 Task: Add the task  Implement a new remote desktop solution for a company's employees to the section API Security Sprint in the project AgileDeck and add a Due Date to the respective task as 2023/11/22
Action: Mouse moved to (22, 359)
Screenshot: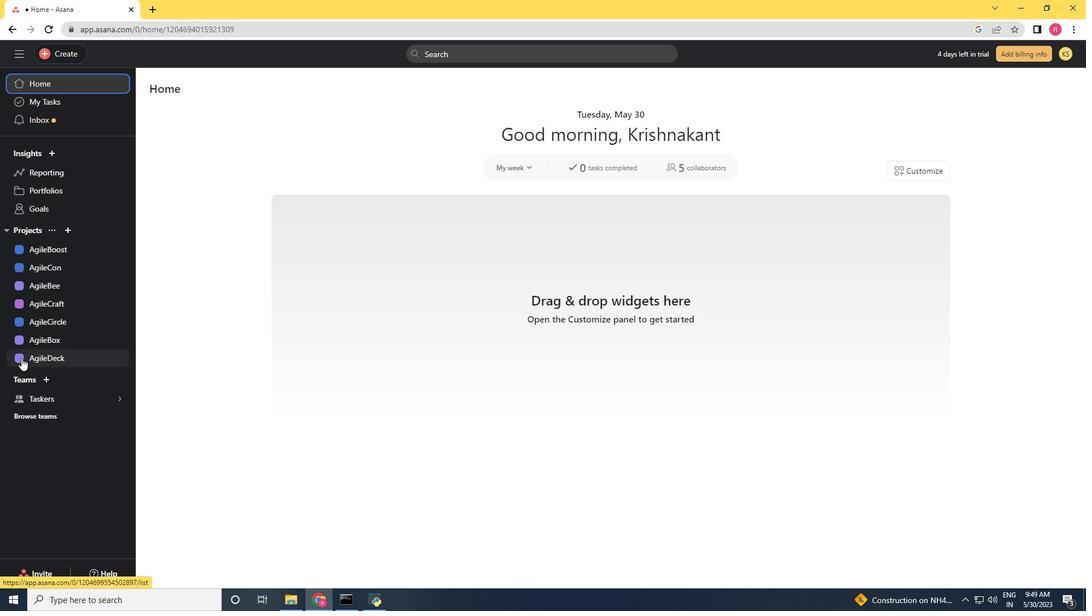 
Action: Mouse pressed left at (22, 359)
Screenshot: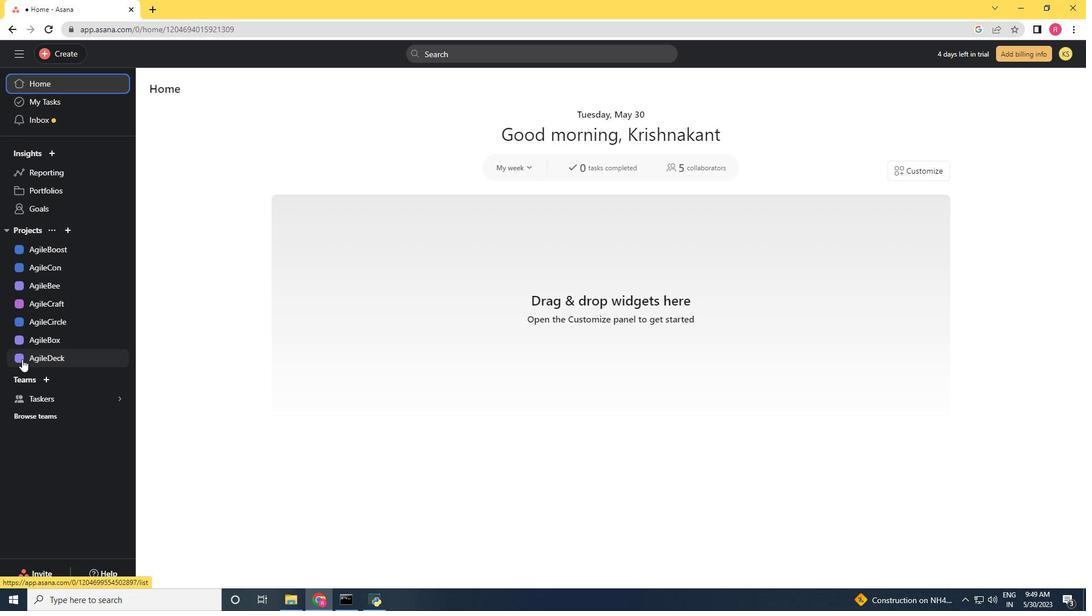 
Action: Mouse moved to (629, 251)
Screenshot: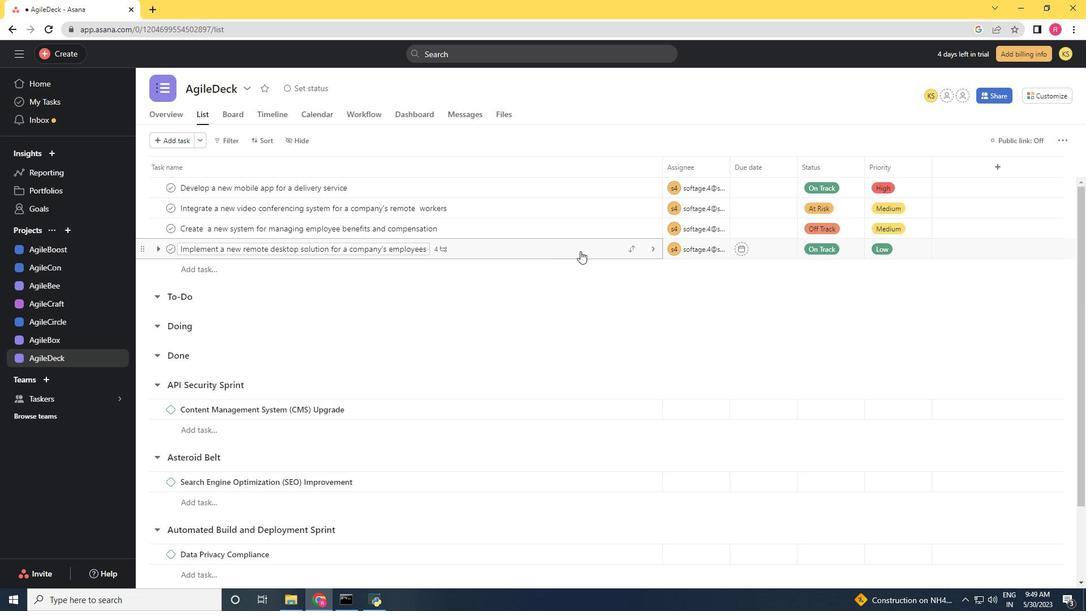 
Action: Mouse pressed left at (629, 251)
Screenshot: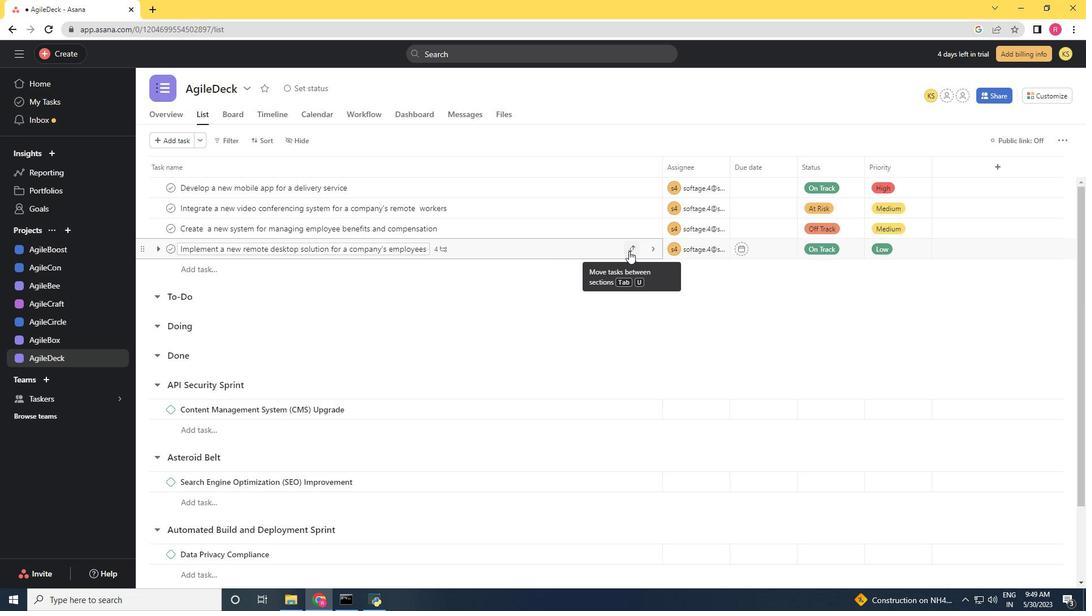
Action: Mouse moved to (525, 383)
Screenshot: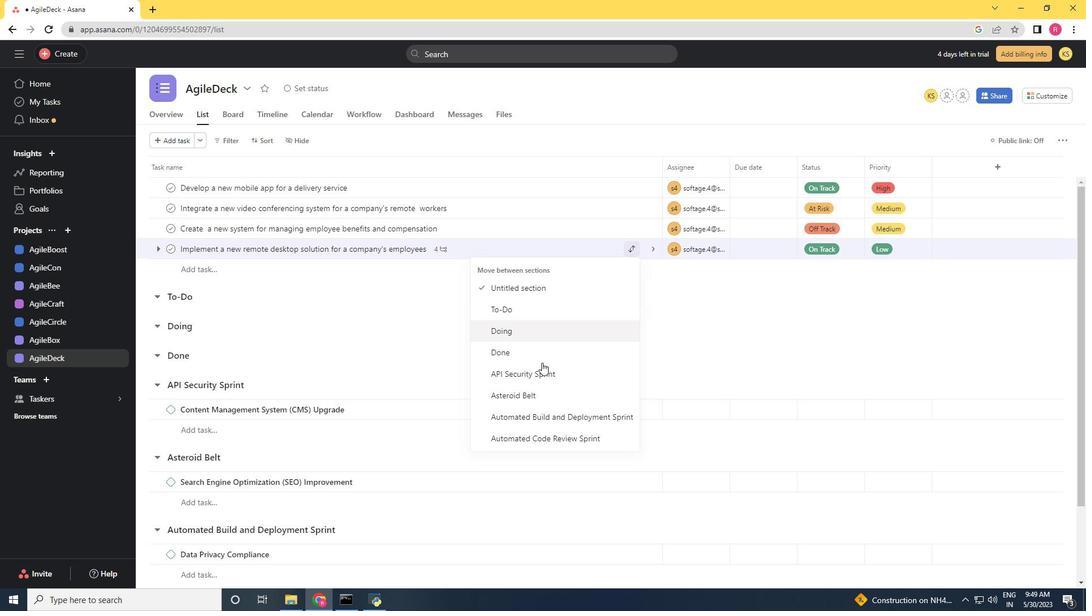 
Action: Mouse pressed left at (525, 383)
Screenshot: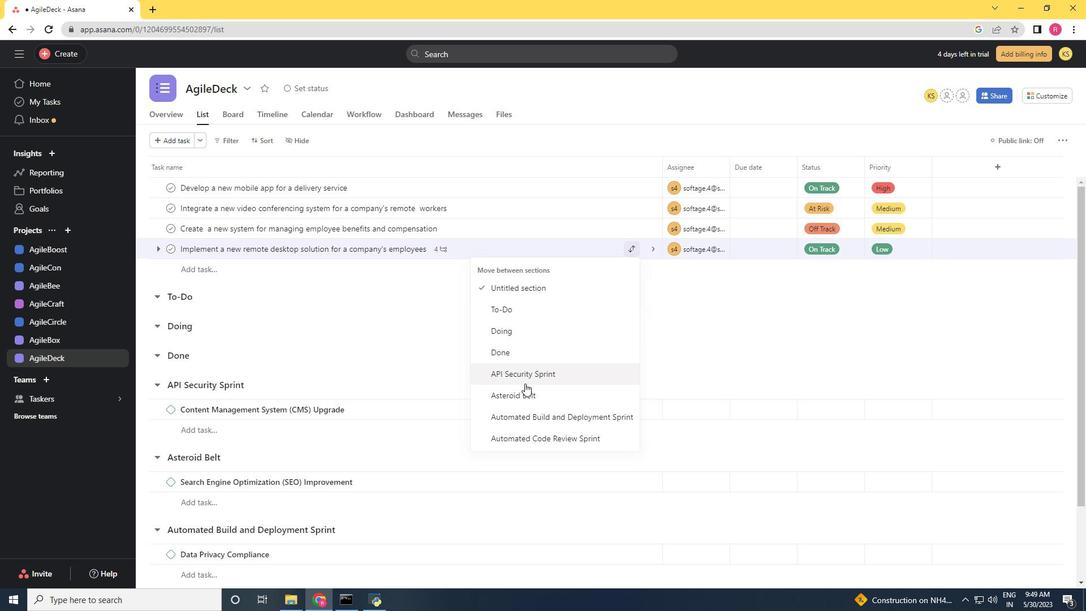 
Action: Mouse moved to (558, 386)
Screenshot: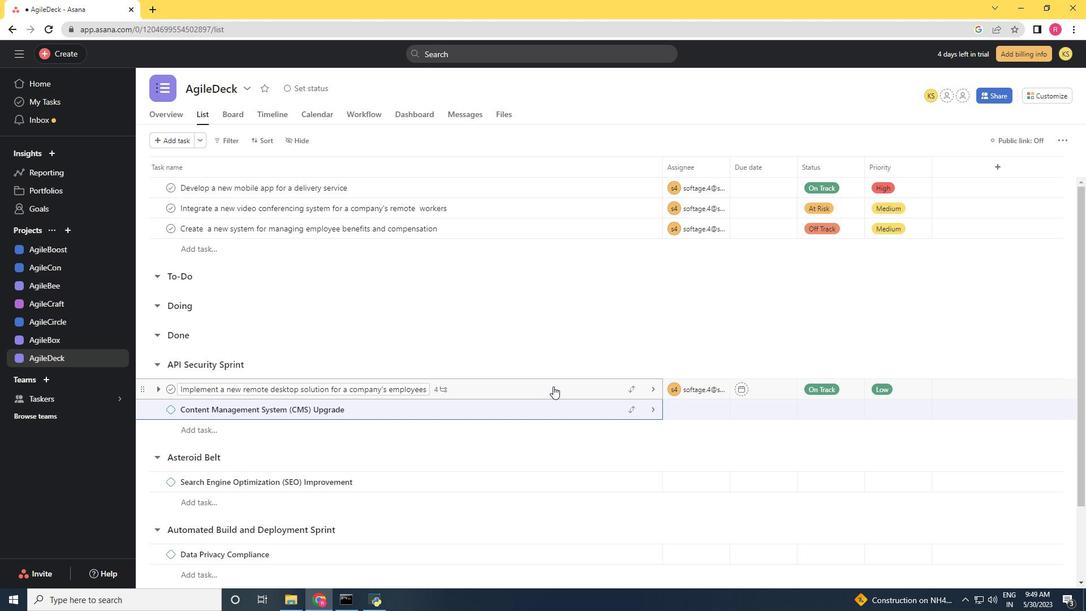 
Action: Mouse pressed left at (558, 386)
Screenshot: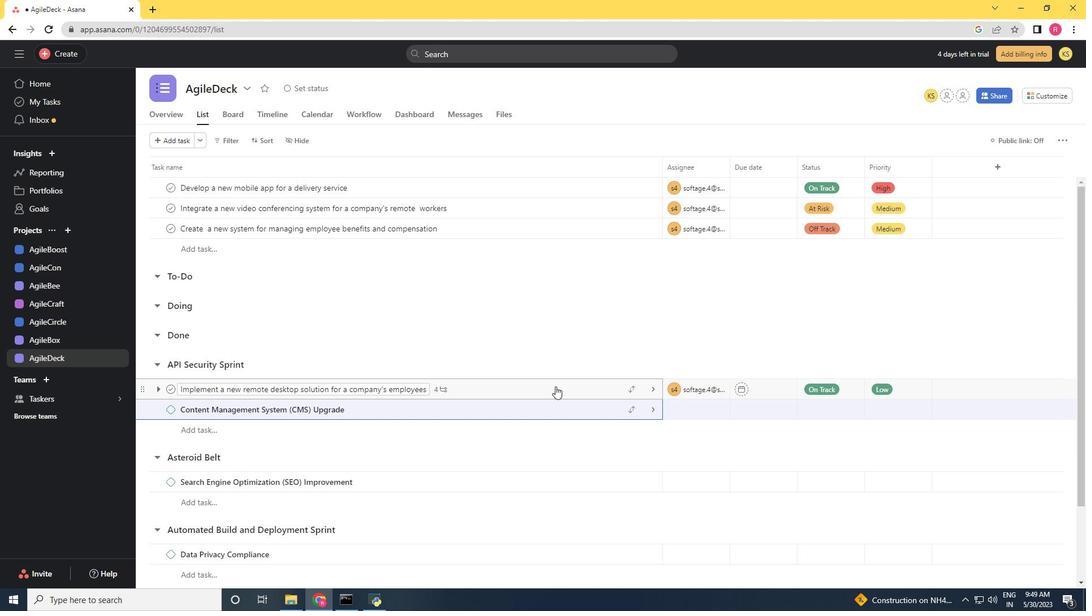 
Action: Mouse moved to (821, 246)
Screenshot: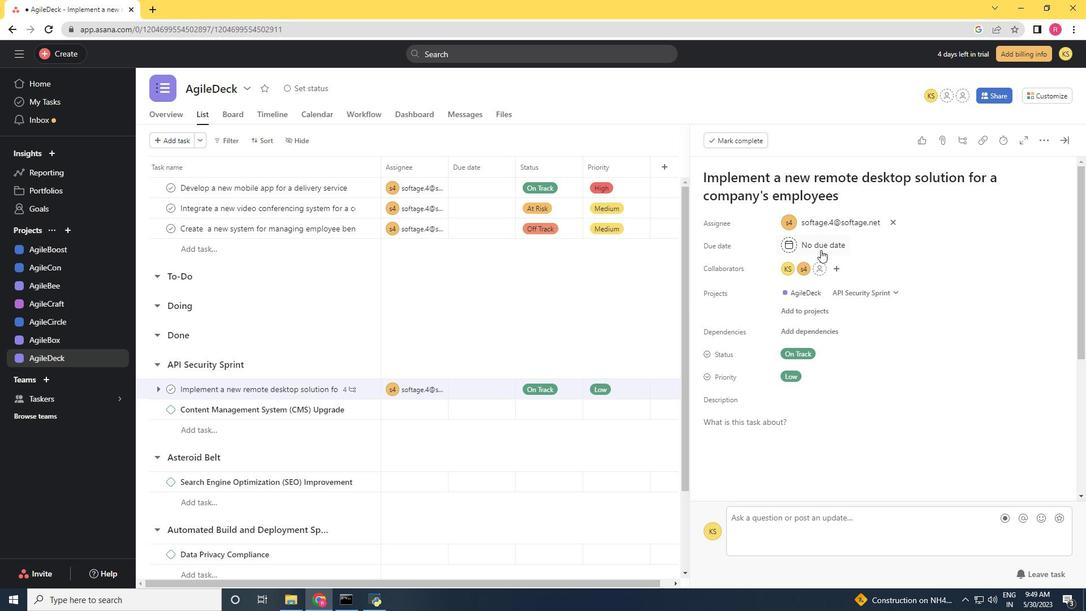 
Action: Mouse pressed left at (821, 246)
Screenshot: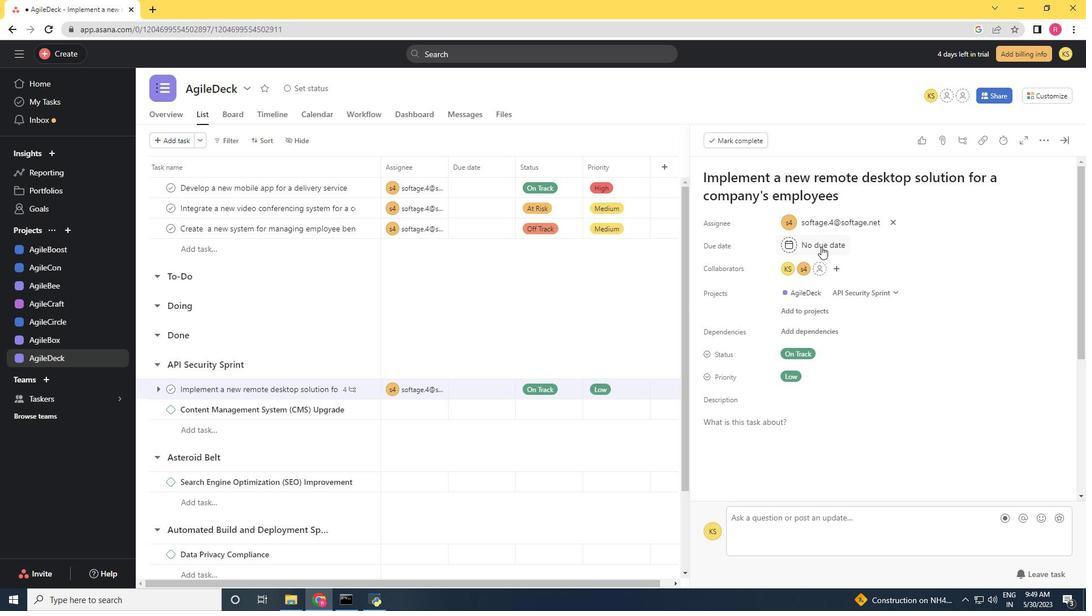 
Action: Mouse moved to (923, 301)
Screenshot: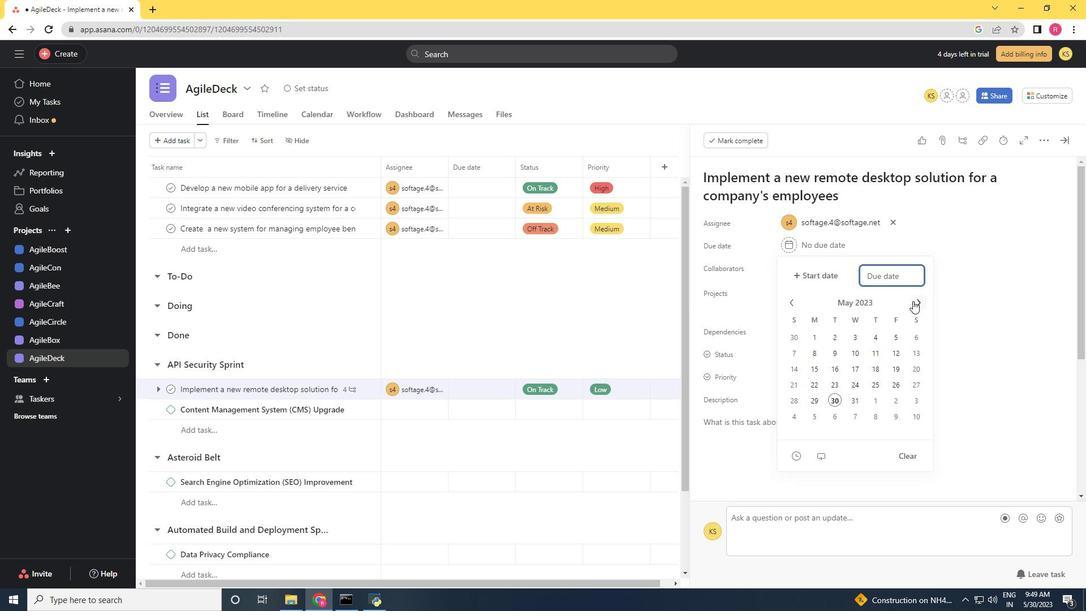 
Action: Mouse pressed left at (923, 301)
Screenshot: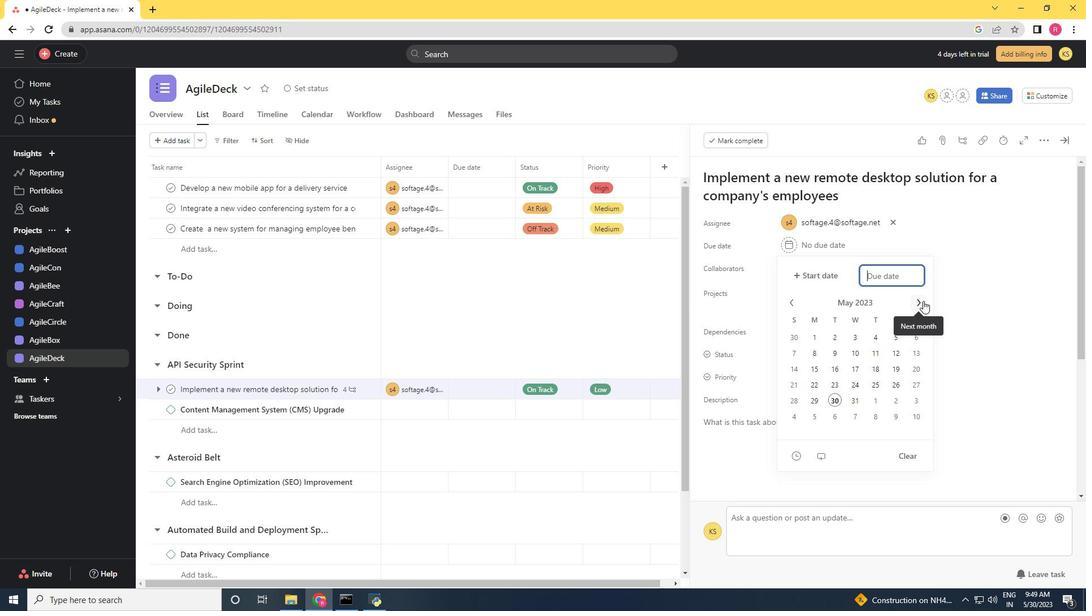 
Action: Mouse pressed left at (923, 301)
Screenshot: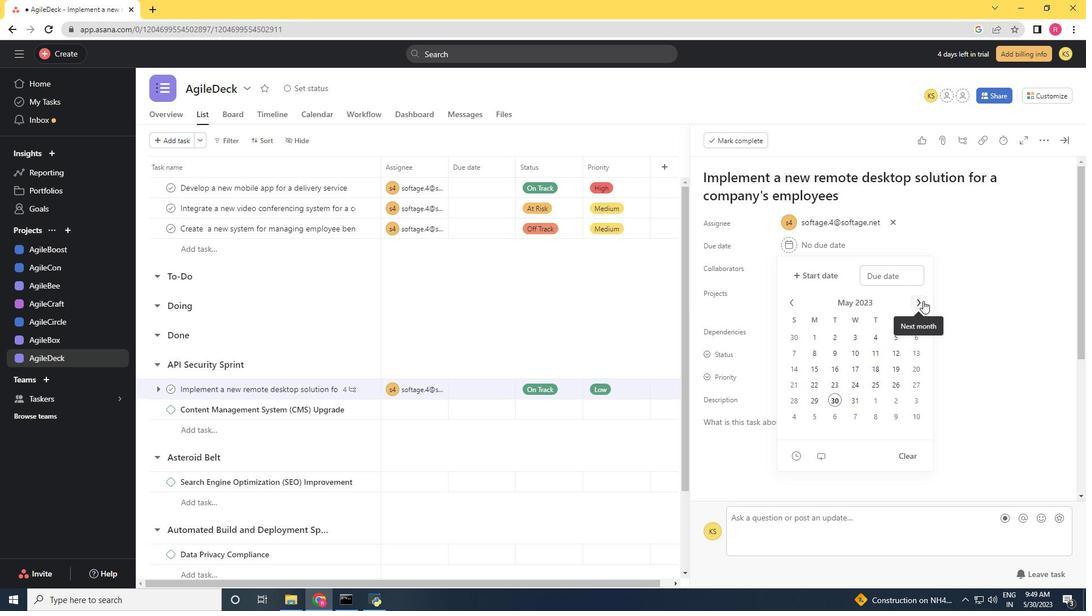 
Action: Mouse pressed left at (923, 301)
Screenshot: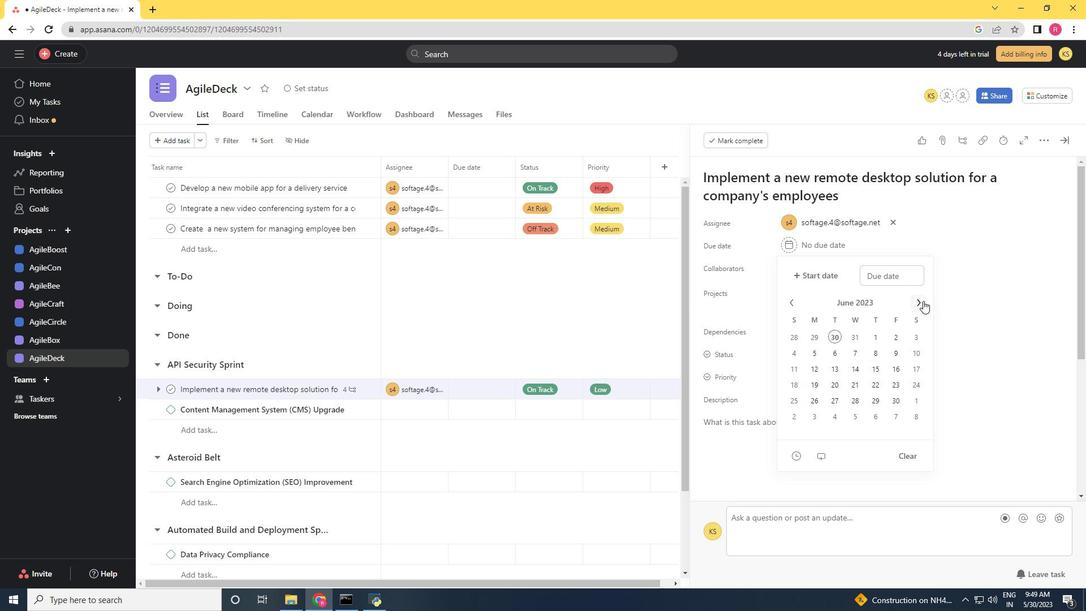 
Action: Mouse pressed left at (923, 301)
Screenshot: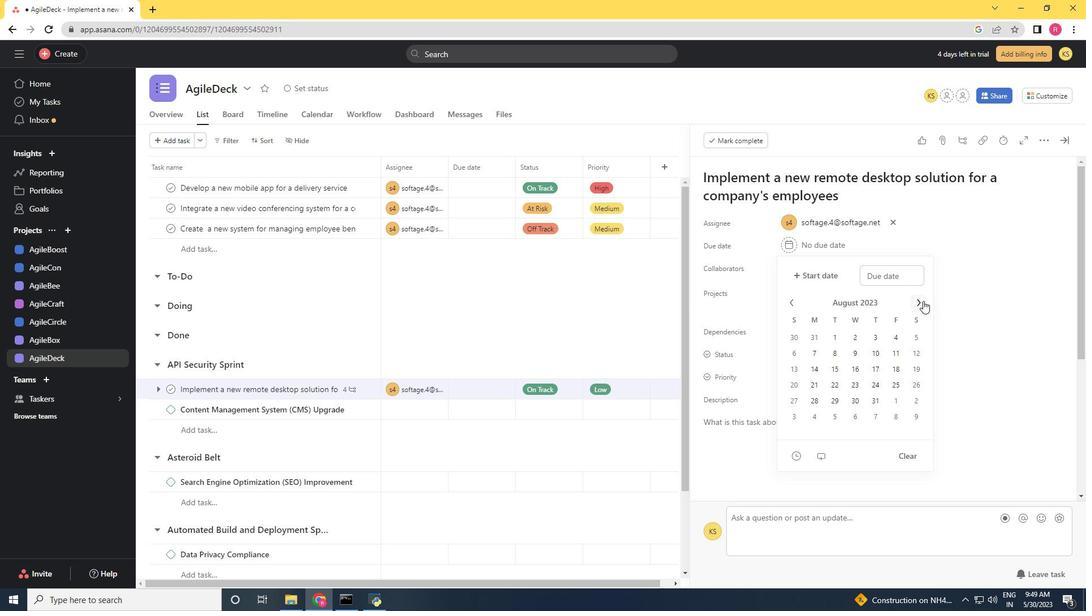 
Action: Mouse pressed left at (923, 301)
Screenshot: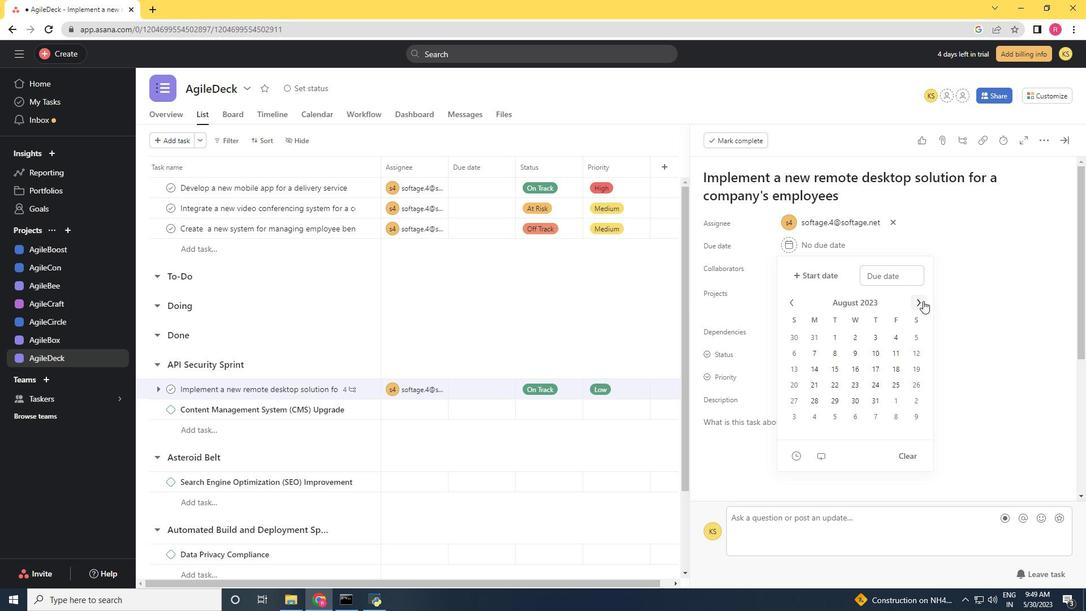 
Action: Mouse pressed left at (923, 301)
Screenshot: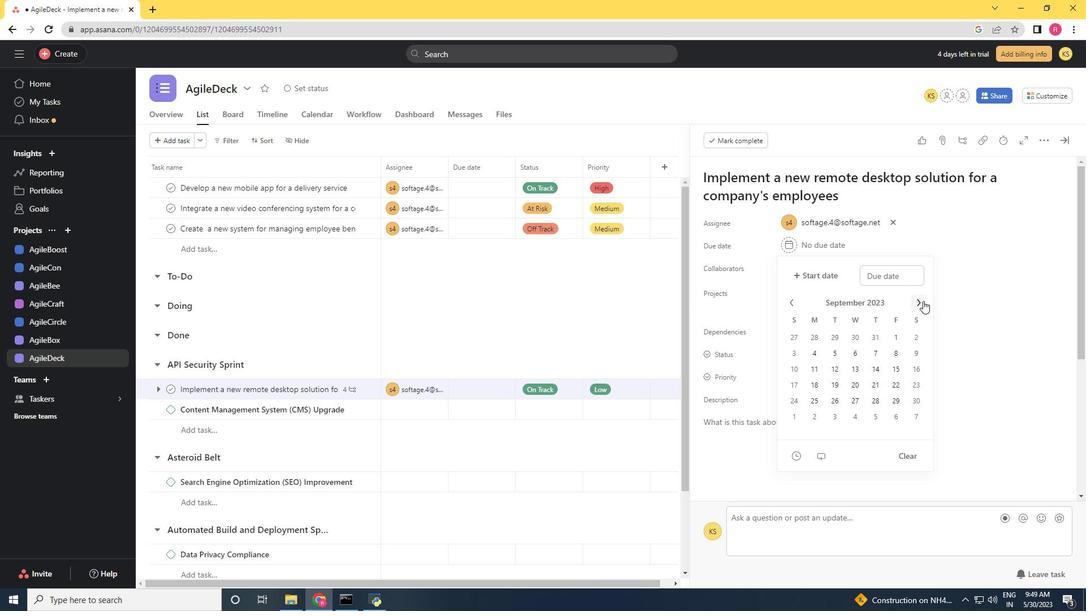
Action: Mouse moved to (856, 383)
Screenshot: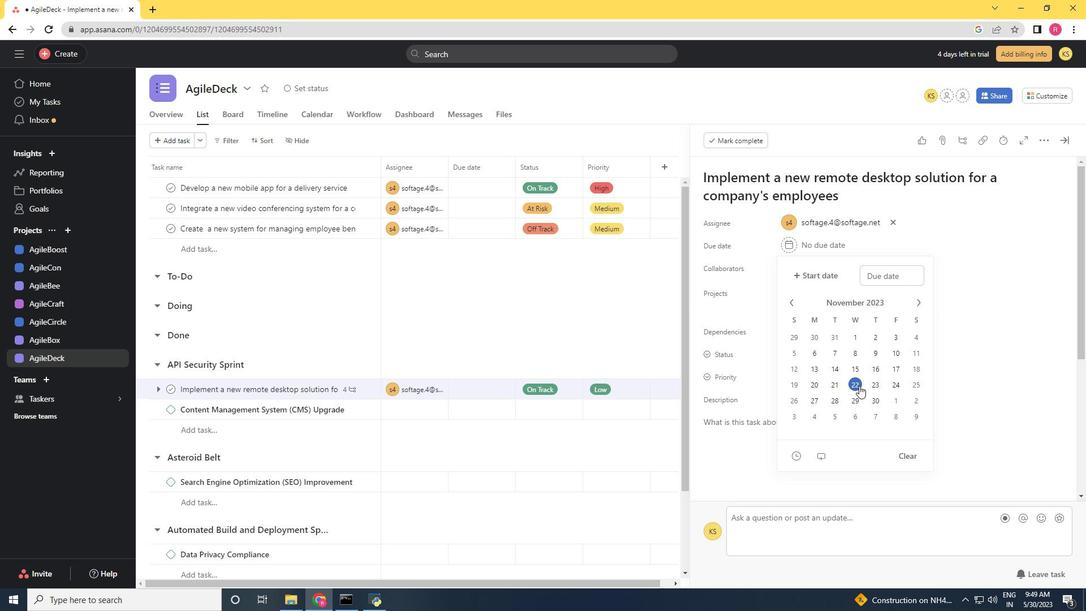 
Action: Mouse pressed left at (856, 383)
Screenshot: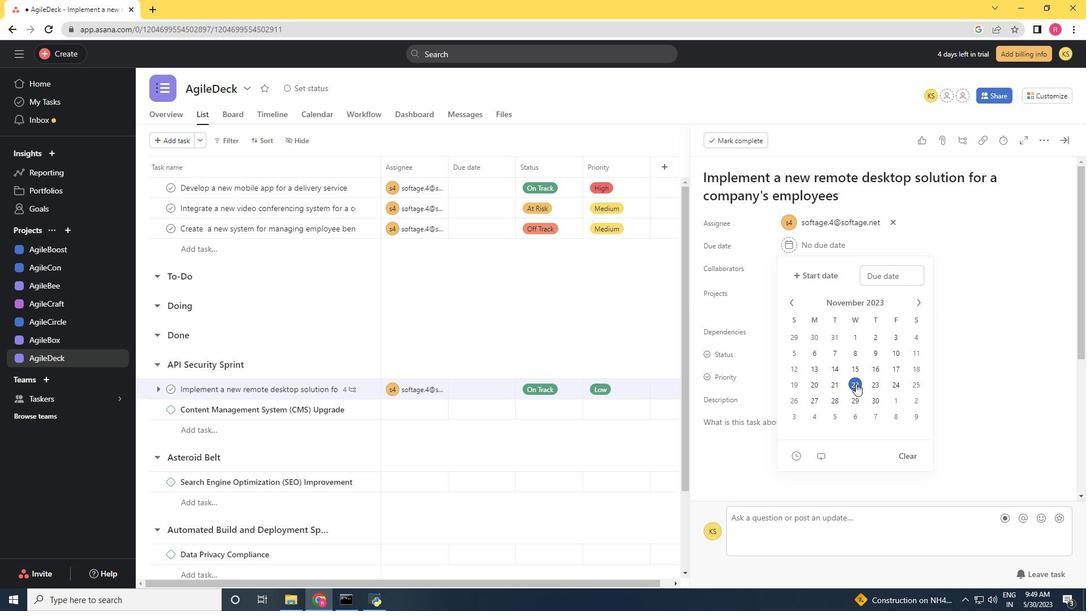 
Action: Mouse moved to (998, 370)
Screenshot: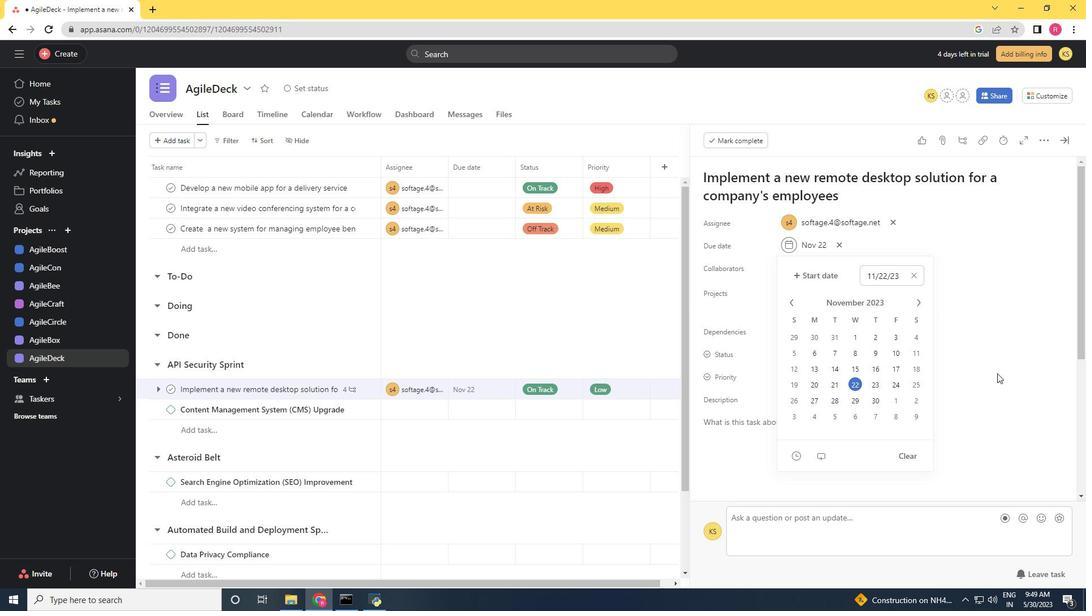 
Action: Mouse pressed left at (998, 370)
Screenshot: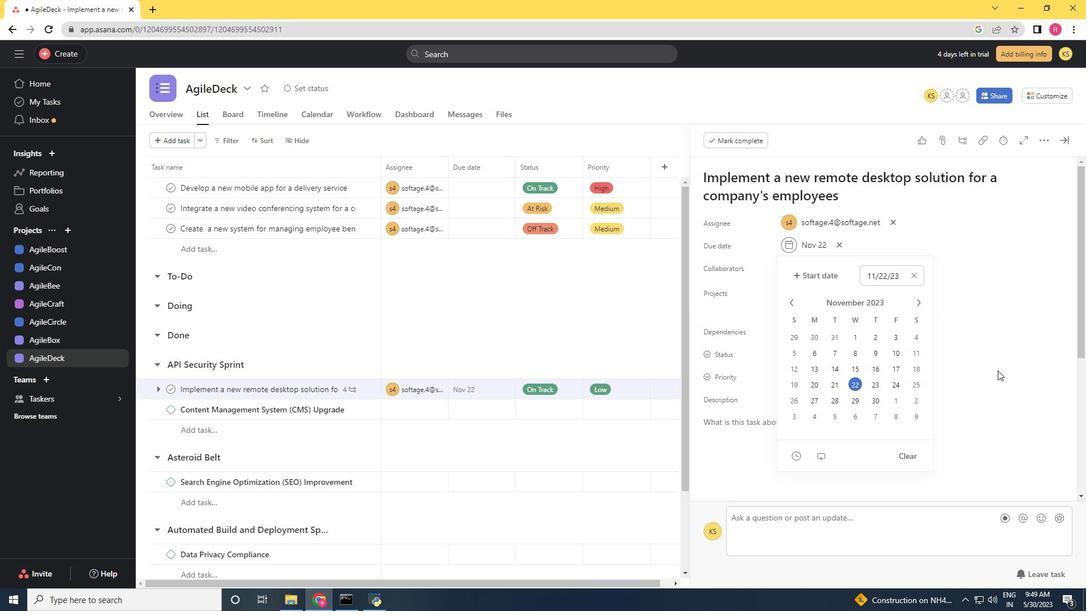 
Action: Mouse moved to (1067, 139)
Screenshot: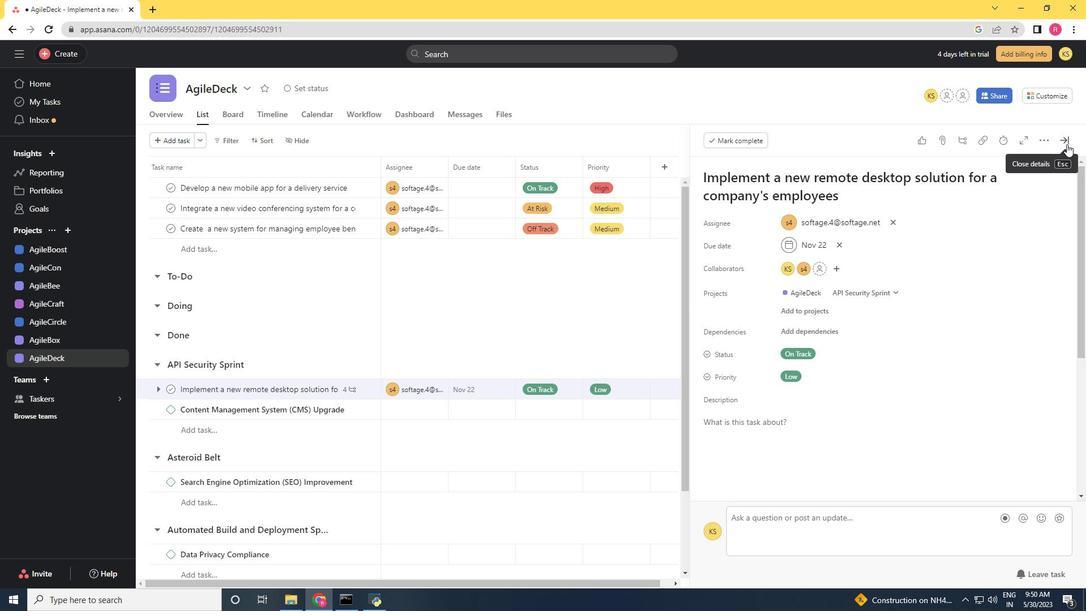 
Action: Mouse pressed left at (1067, 139)
Screenshot: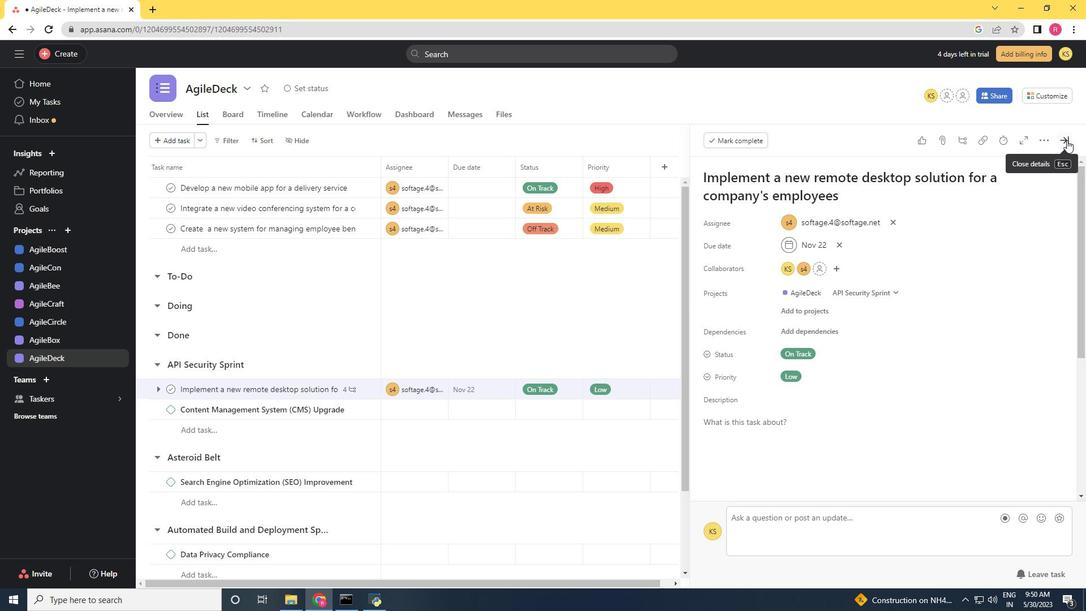 
